 Task: Change  the formatting of the data  'Which is Greater than 10 'in conditional formating, put the option 'Green Fill with Dark Green Text. . 'In the sheet  Budget Management Sheetbook
Action: Mouse moved to (165, 160)
Screenshot: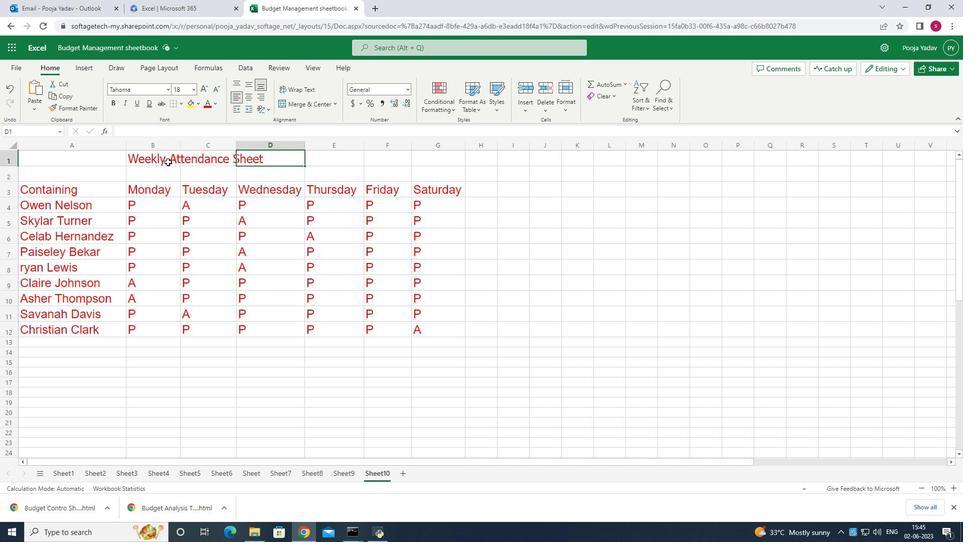 
Action: Mouse pressed left at (165, 160)
Screenshot: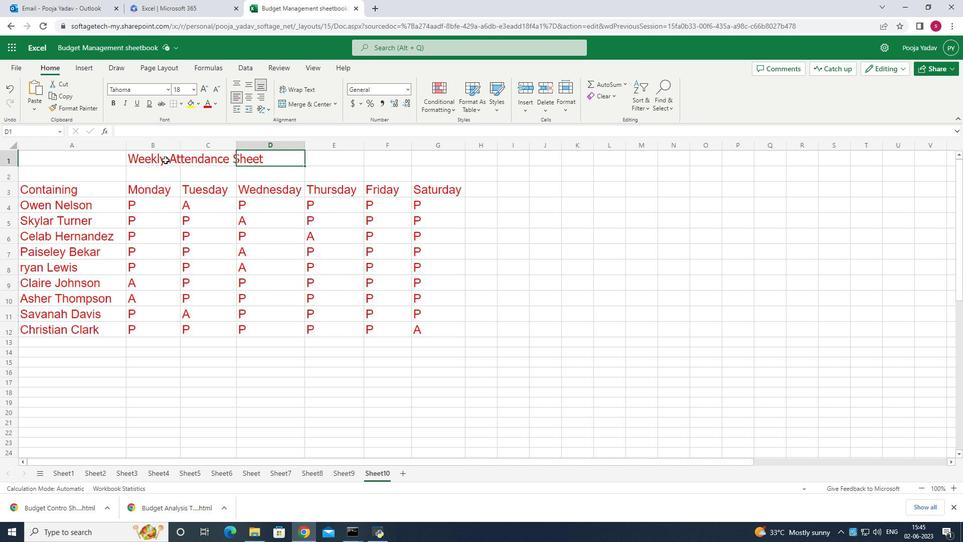 
Action: Mouse moved to (53, 170)
Screenshot: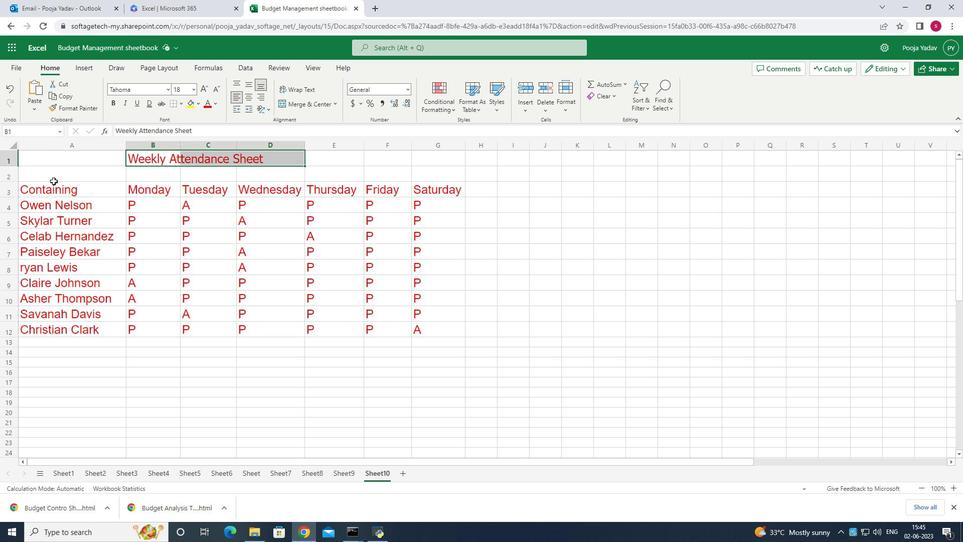 
Action: Mouse pressed left at (53, 170)
Screenshot: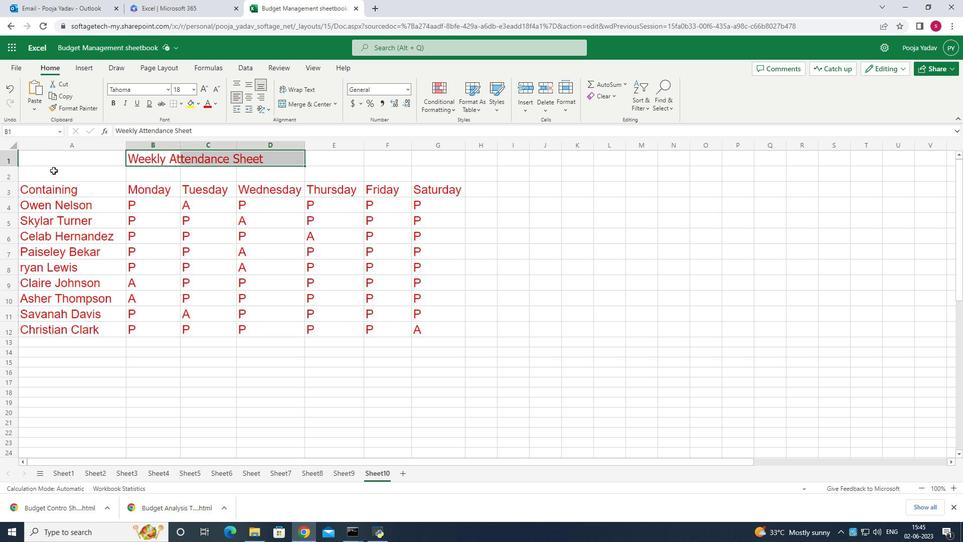 
Action: Mouse moved to (213, 104)
Screenshot: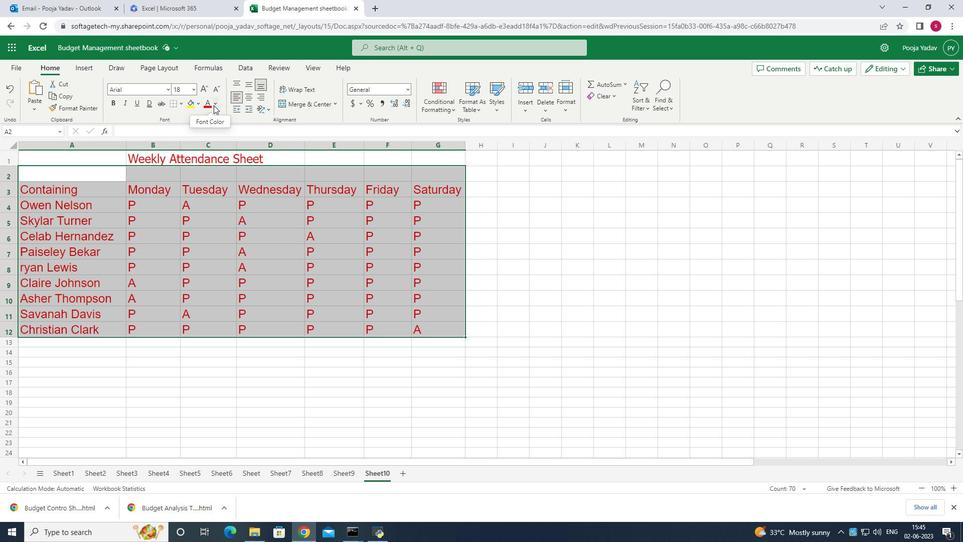 
Action: Mouse pressed left at (213, 104)
Screenshot: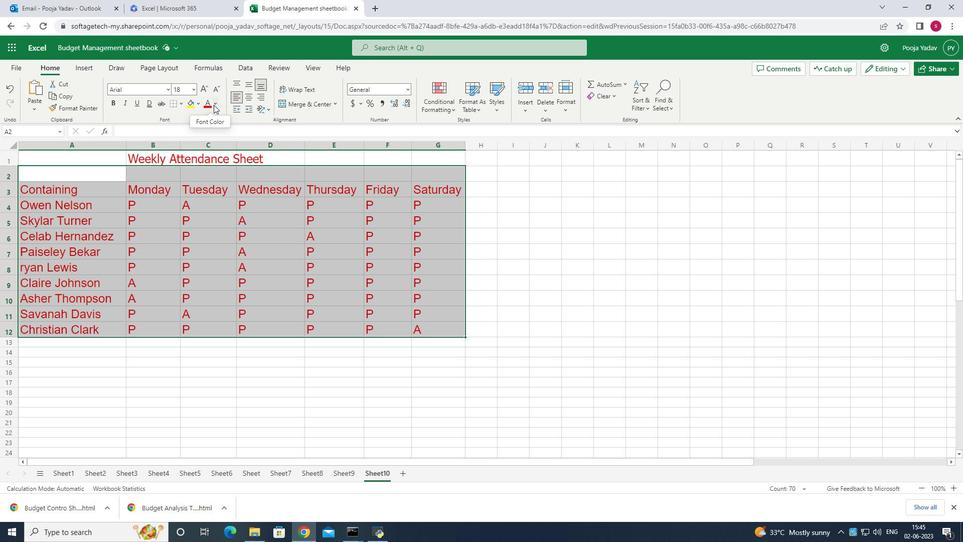 
Action: Mouse moved to (321, 211)
Screenshot: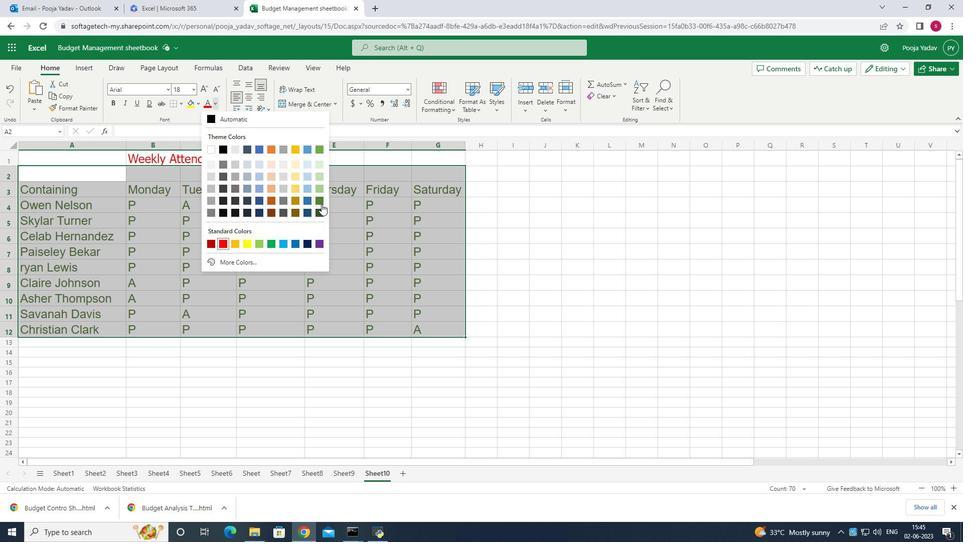 
Action: Mouse pressed left at (321, 211)
Screenshot: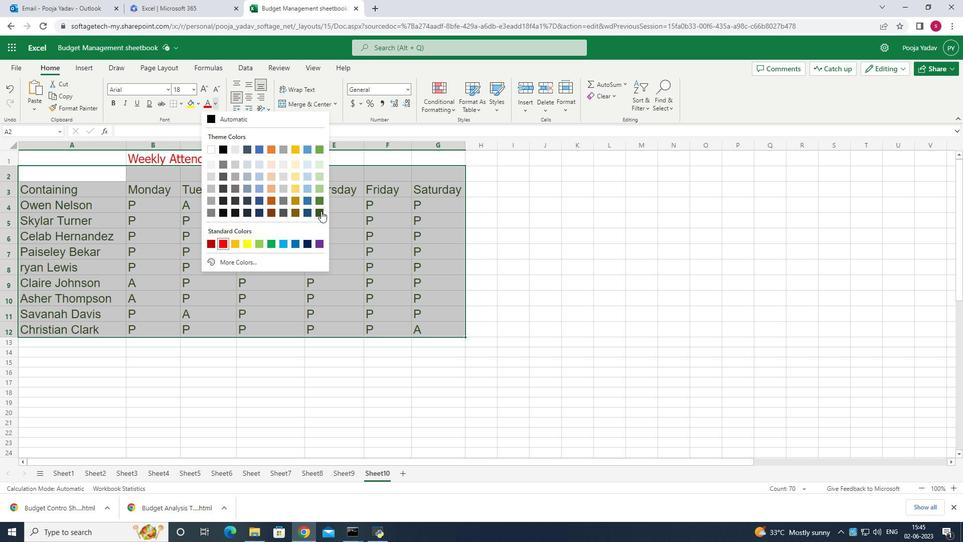 
Action: Mouse moved to (562, 225)
Screenshot: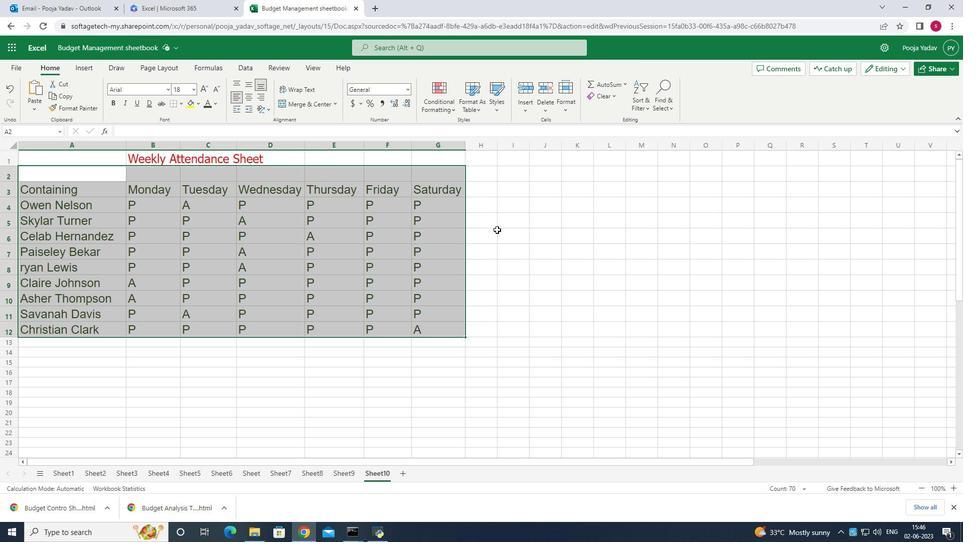 
